 Task: Add location "Noida, Uttar Pradesh, India".
Action: Mouse moved to (767, 102)
Screenshot: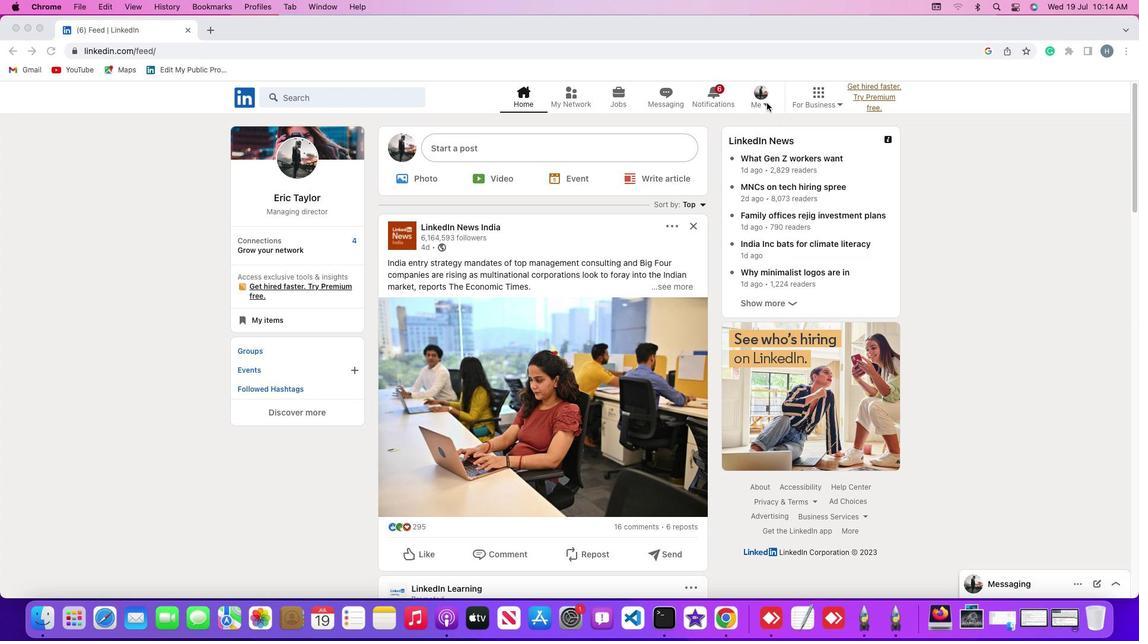 
Action: Mouse pressed left at (767, 102)
Screenshot: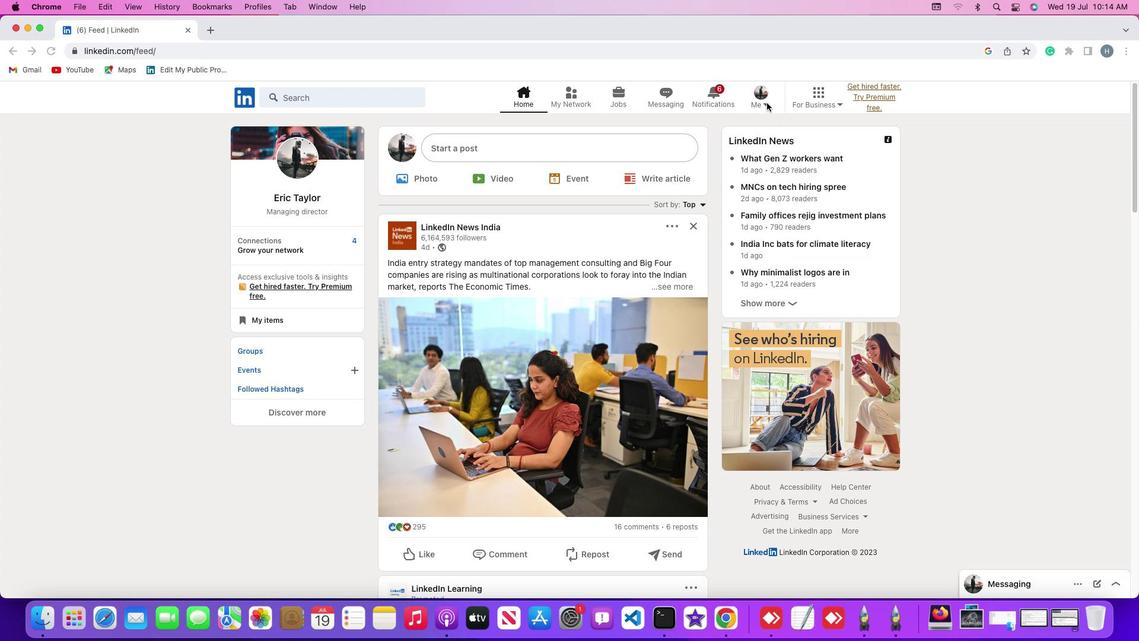 
Action: Mouse moved to (767, 102)
Screenshot: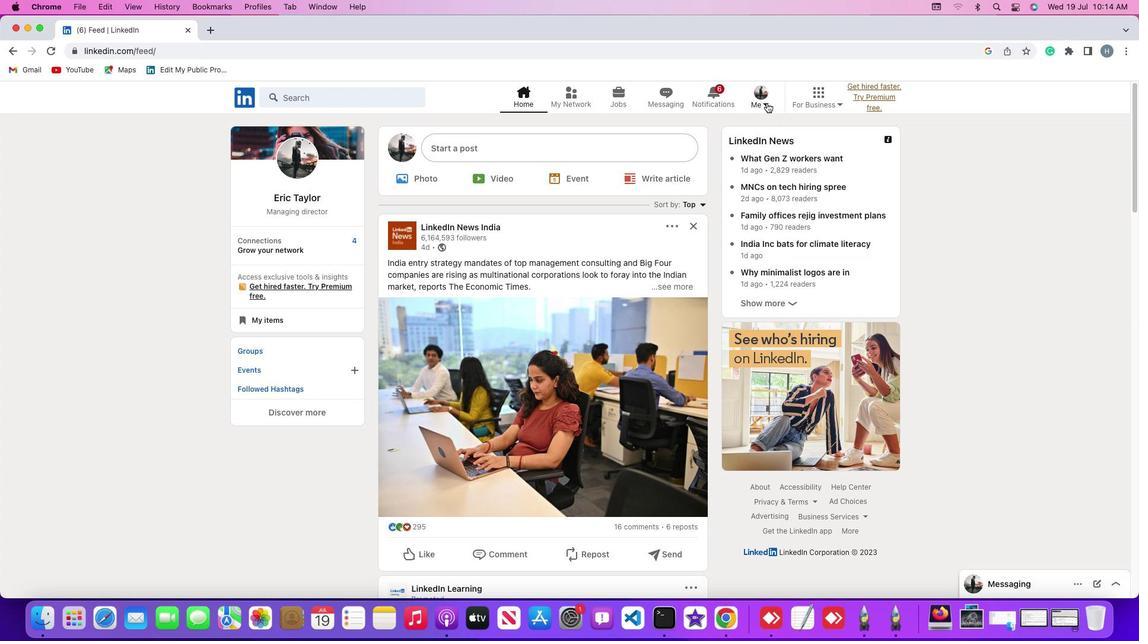
Action: Mouse pressed left at (767, 102)
Screenshot: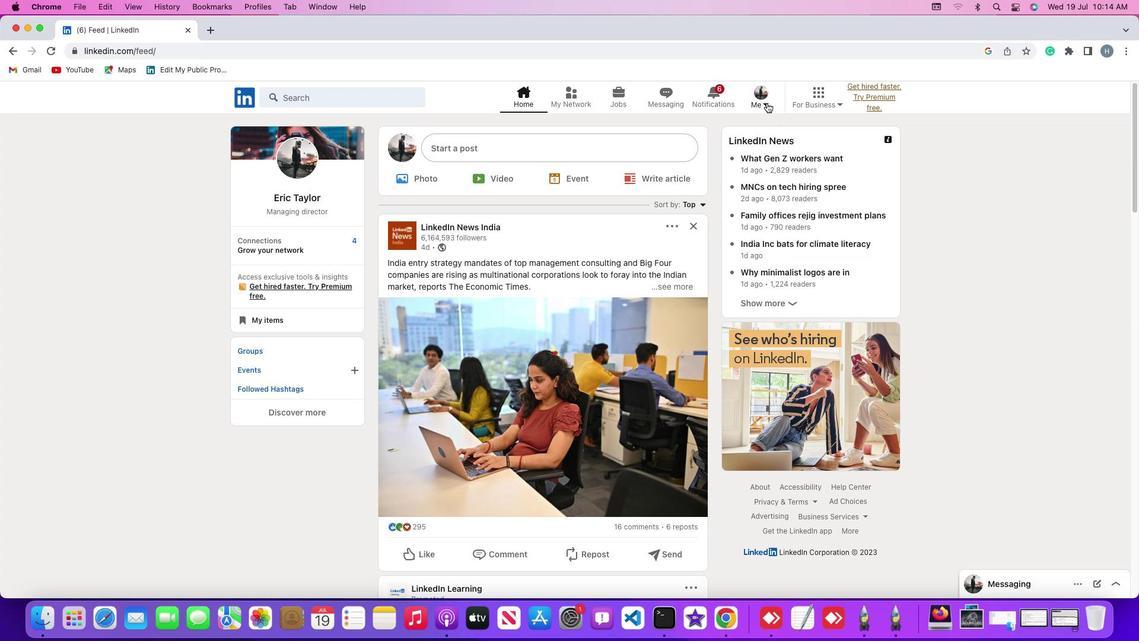 
Action: Mouse moved to (758, 162)
Screenshot: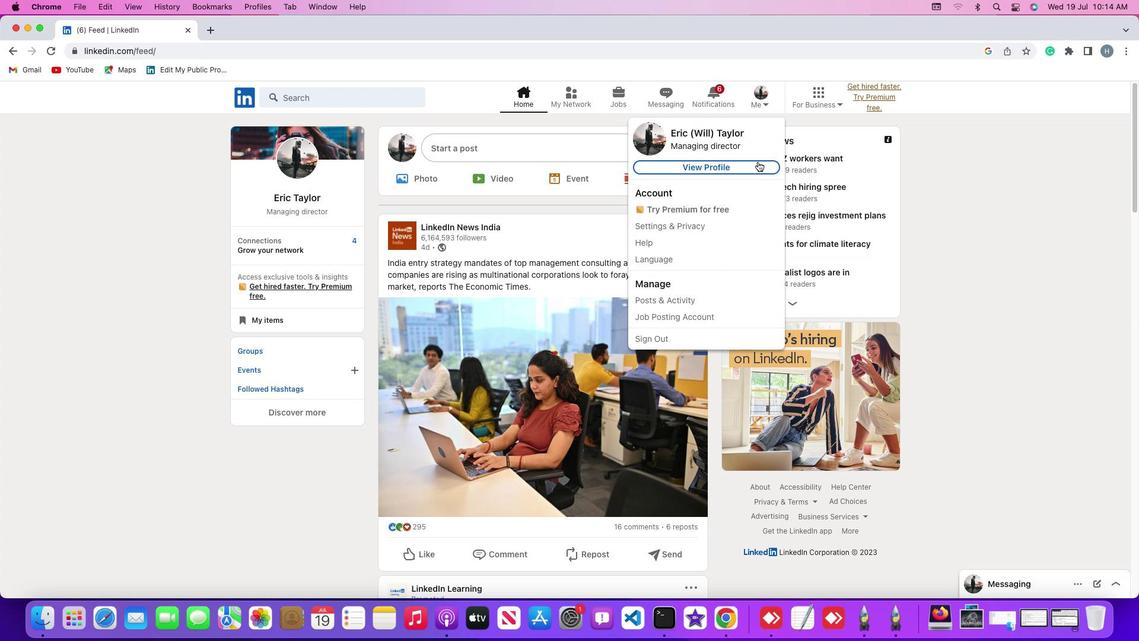 
Action: Mouse pressed left at (758, 162)
Screenshot: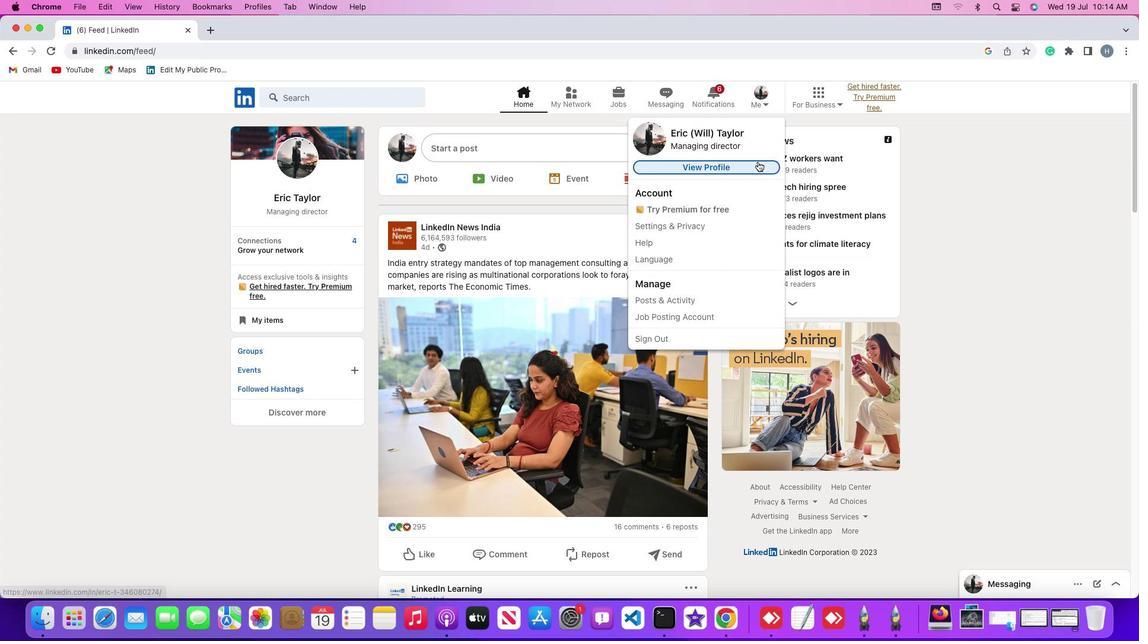 
Action: Mouse moved to (279, 359)
Screenshot: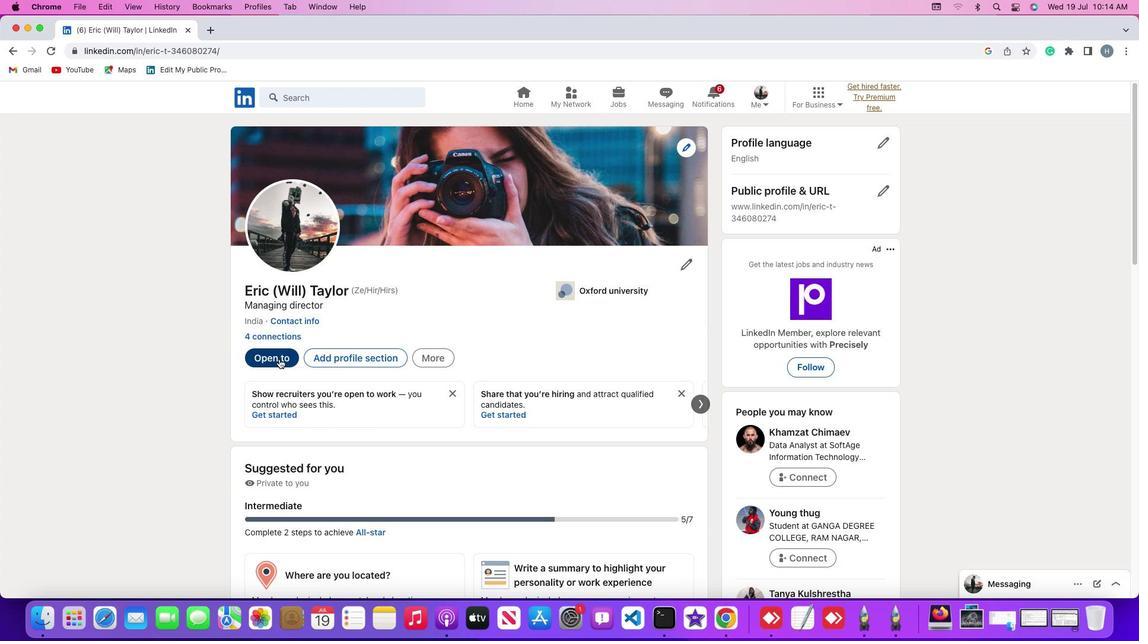 
Action: Mouse pressed left at (279, 359)
Screenshot: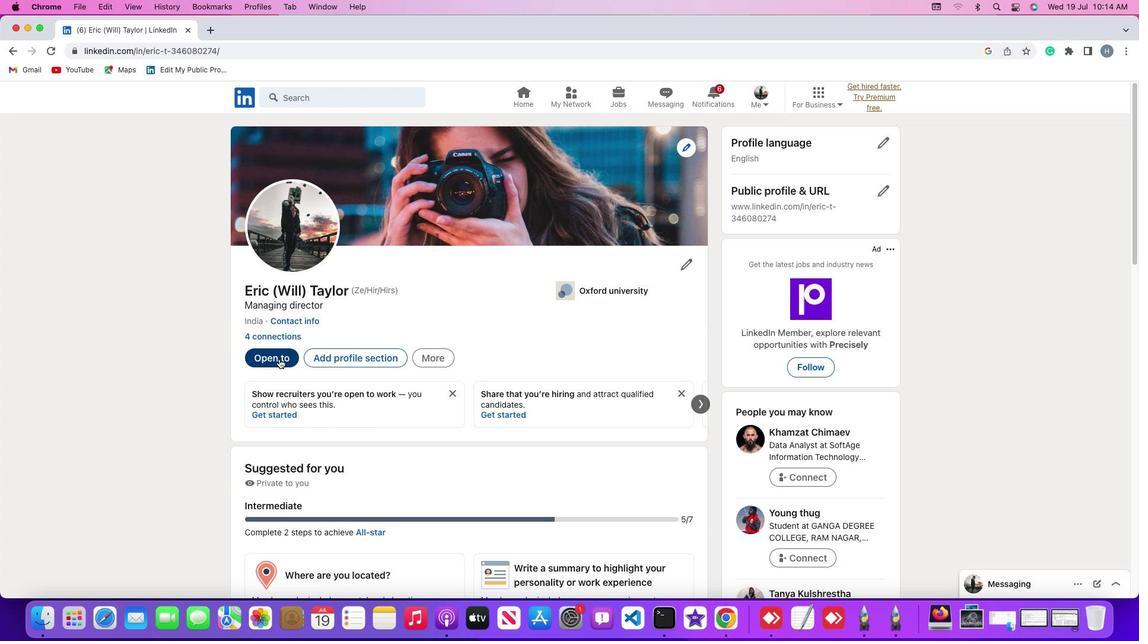
Action: Mouse moved to (283, 428)
Screenshot: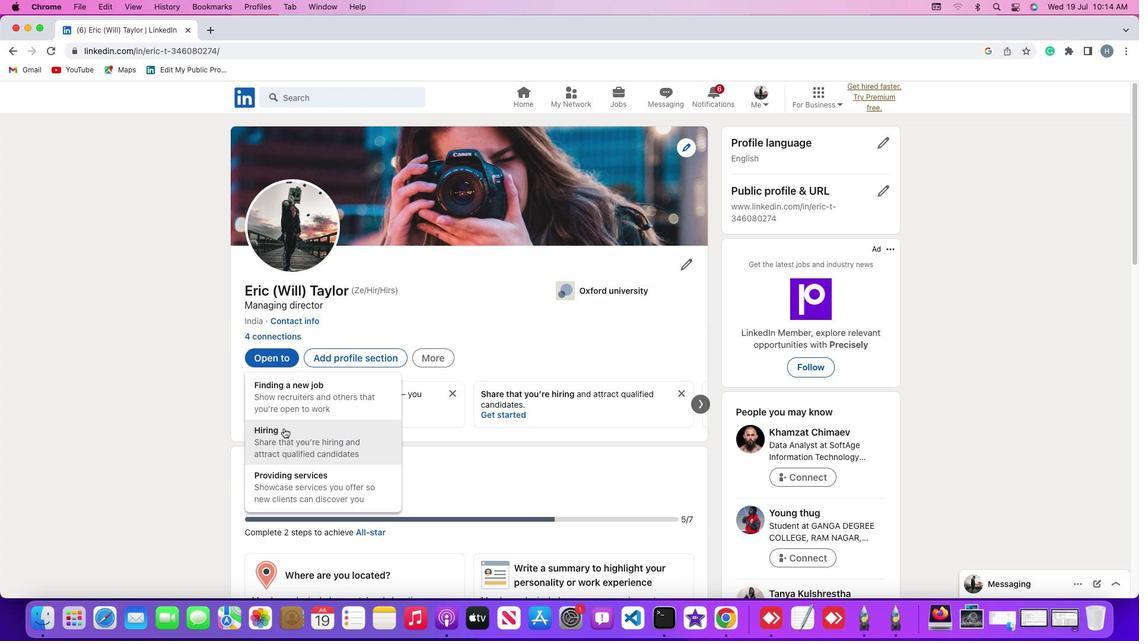 
Action: Mouse pressed left at (283, 428)
Screenshot: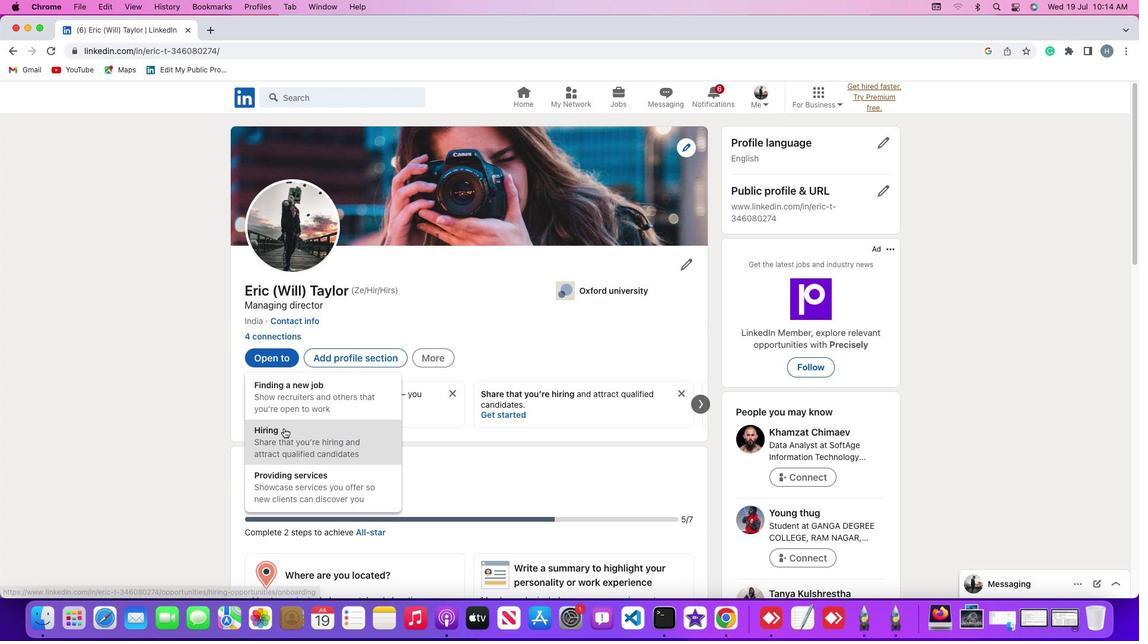 
Action: Mouse moved to (568, 407)
Screenshot: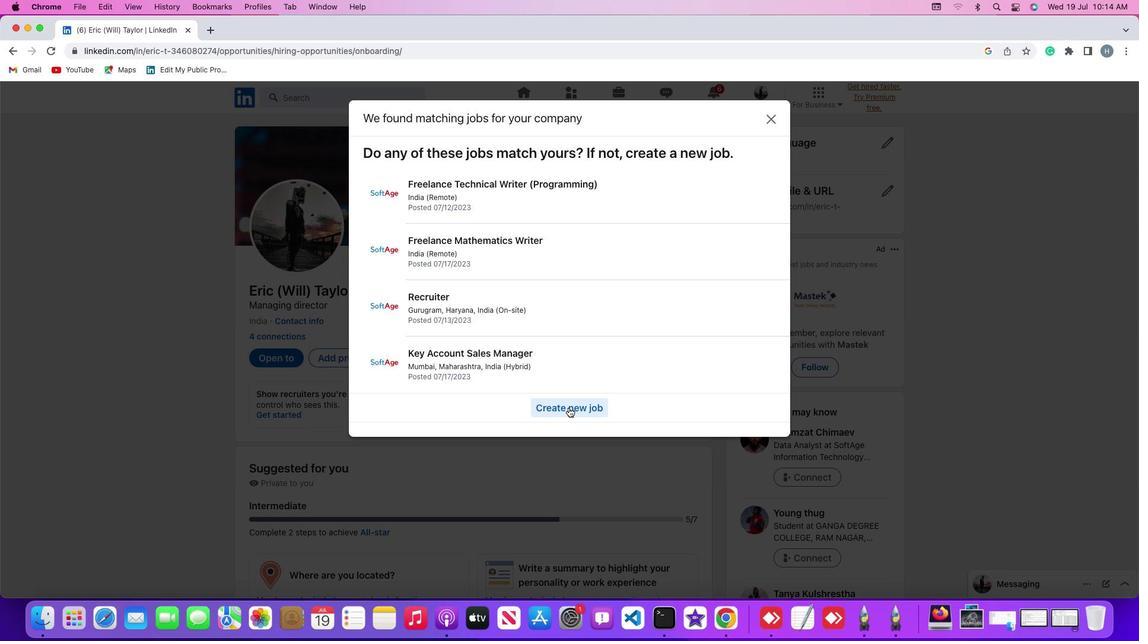 
Action: Mouse pressed left at (568, 407)
Screenshot: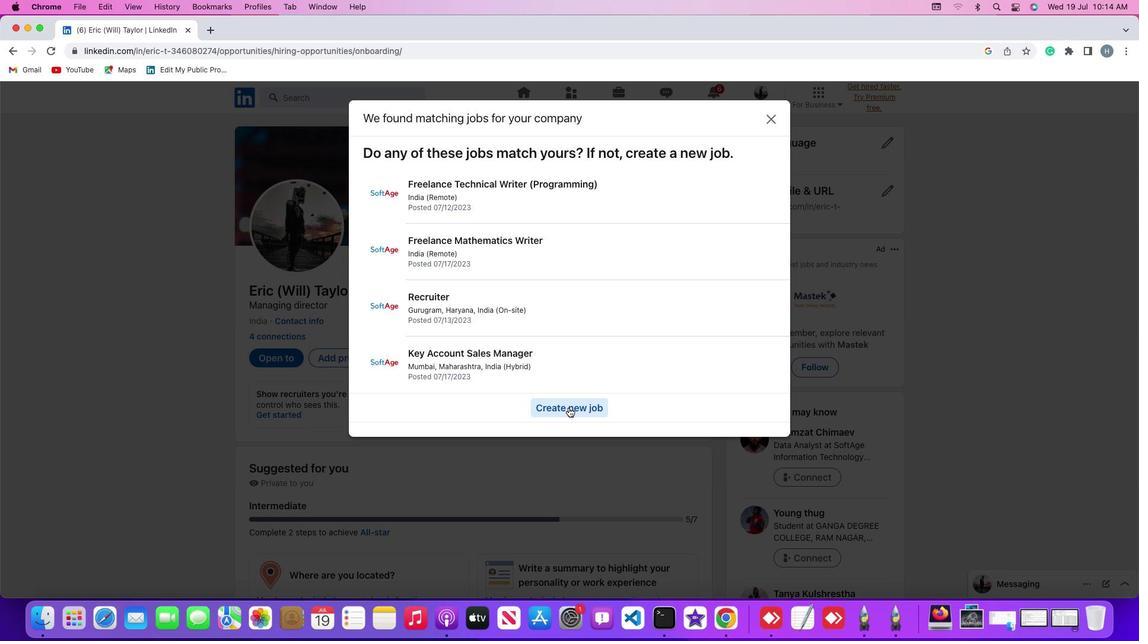 
Action: Mouse moved to (521, 294)
Screenshot: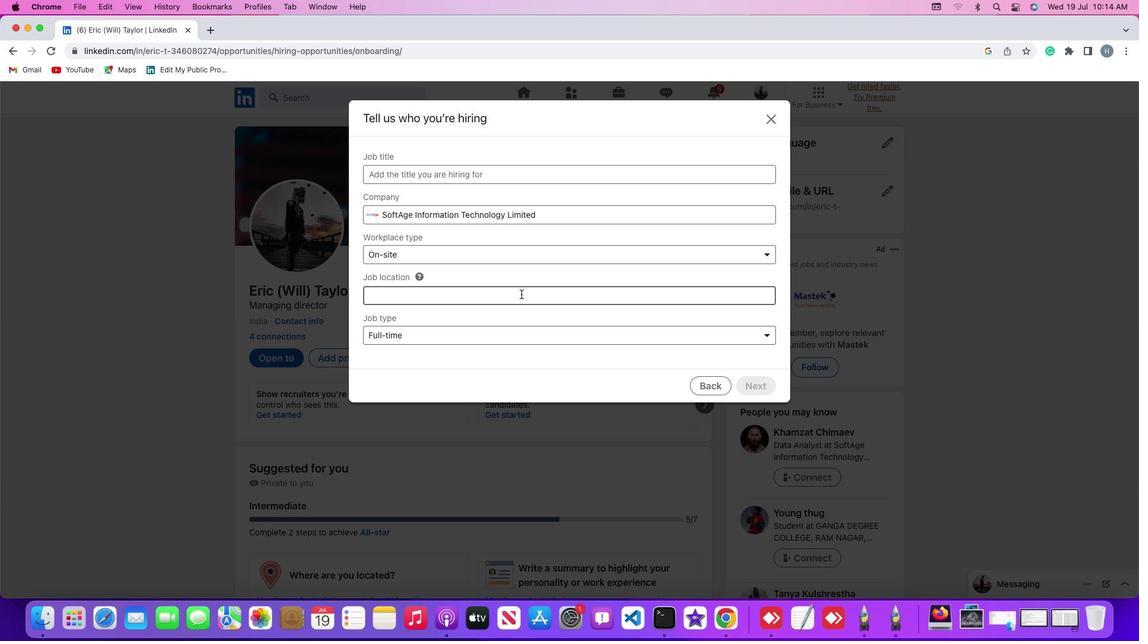 
Action: Mouse pressed left at (521, 294)
Screenshot: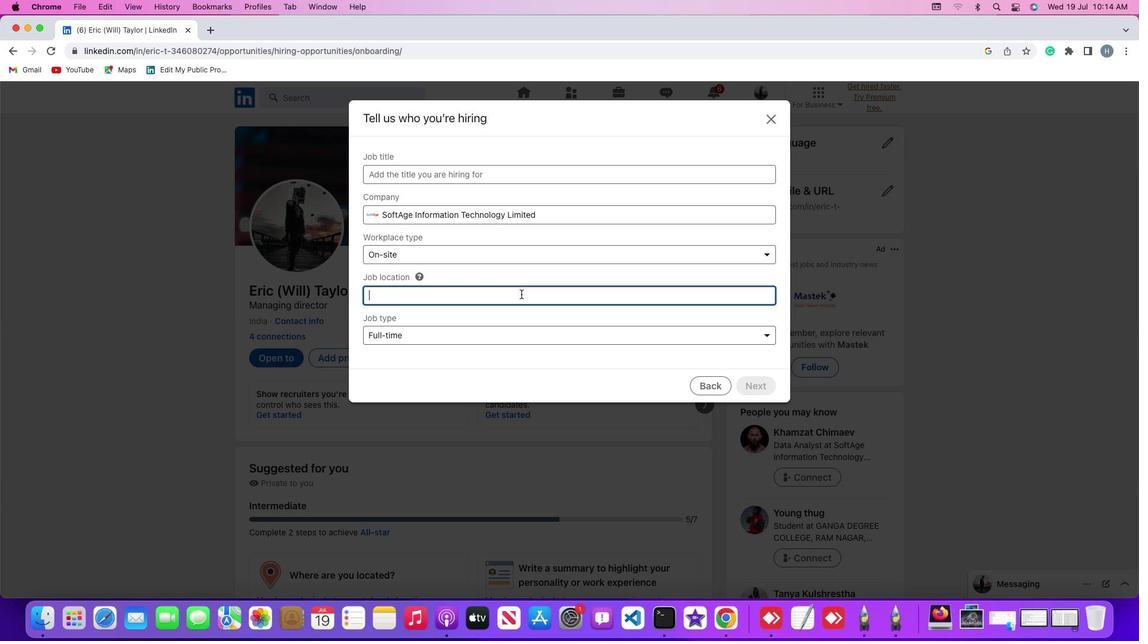 
Action: Key pressed Key.shift'N''o''i''d''a'
Screenshot: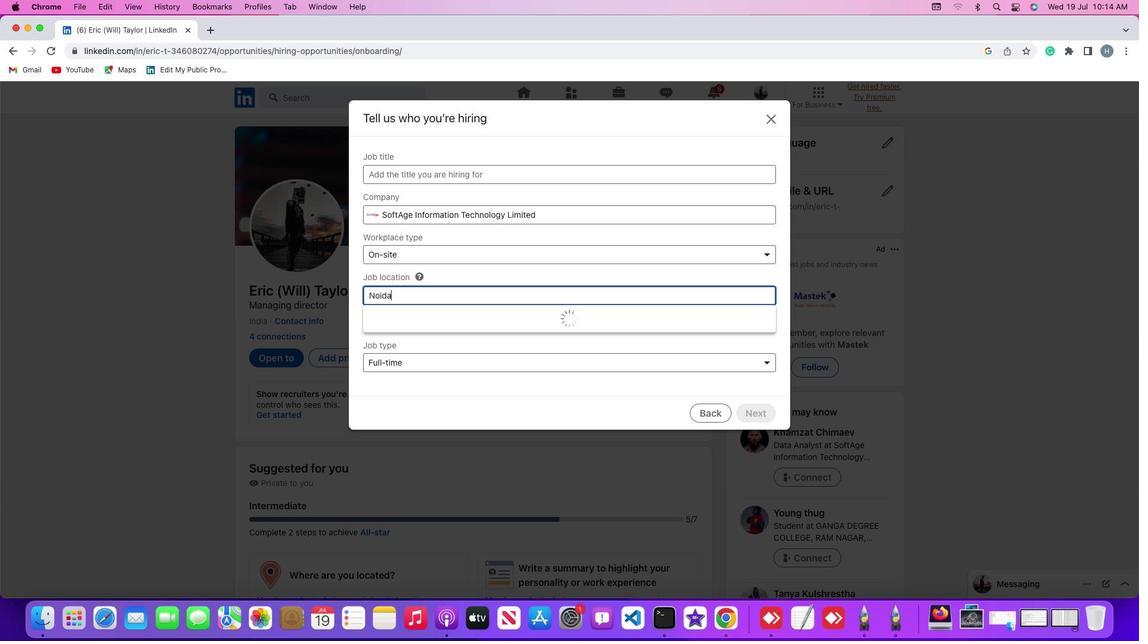 
Action: Mouse moved to (468, 314)
Screenshot: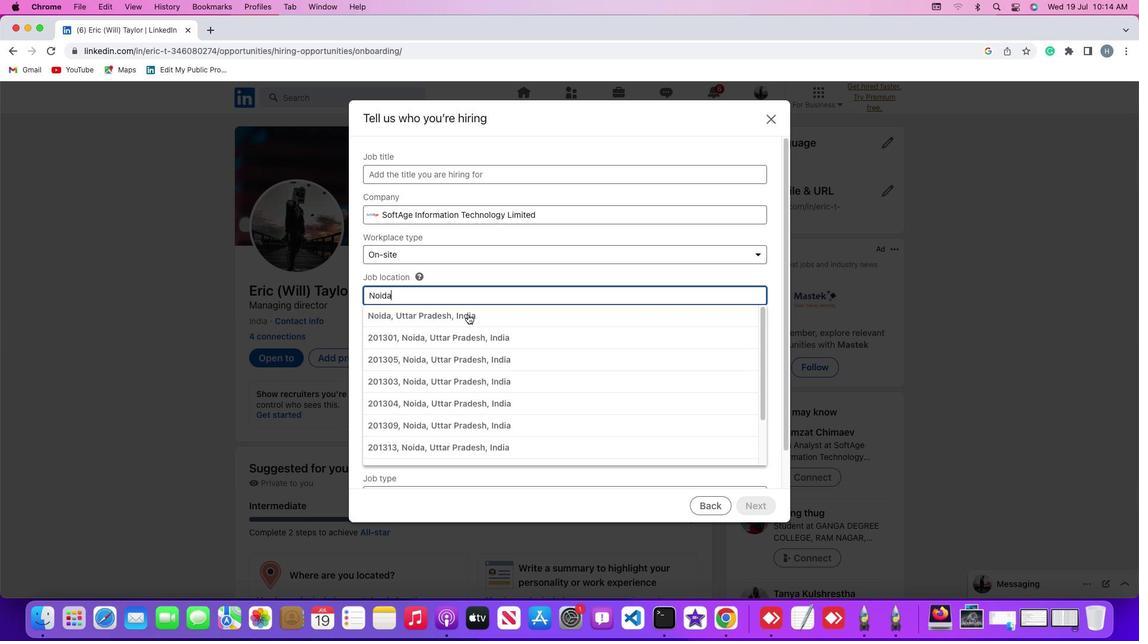 
Action: Mouse pressed left at (468, 314)
Screenshot: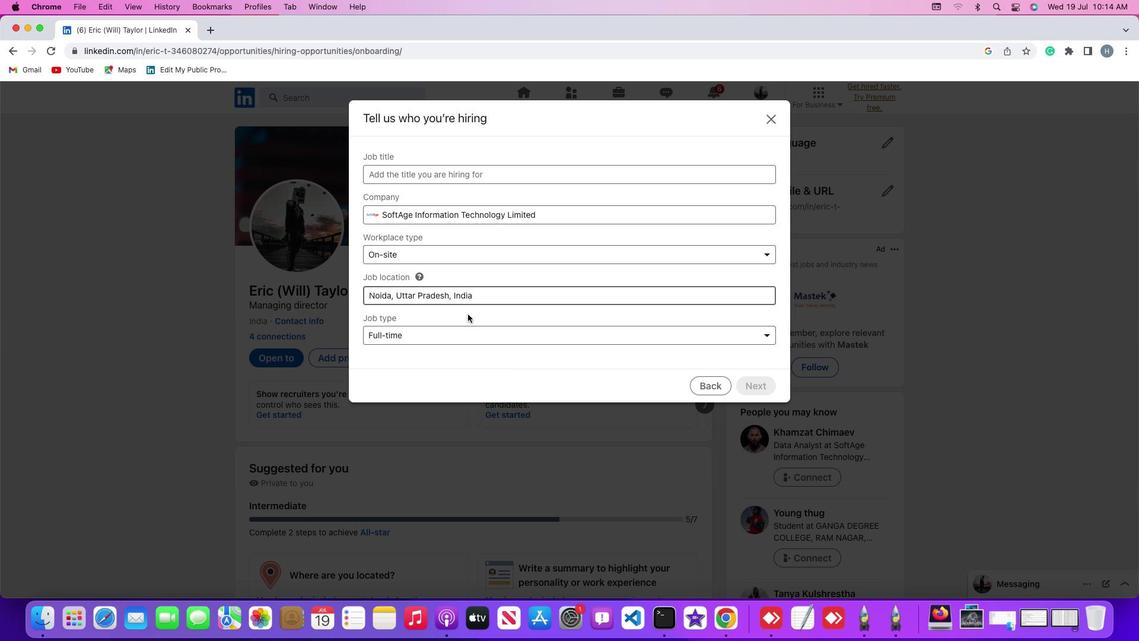 
